 Task: Sort the products by price (lowest first).
Action: Mouse moved to (27, 102)
Screenshot: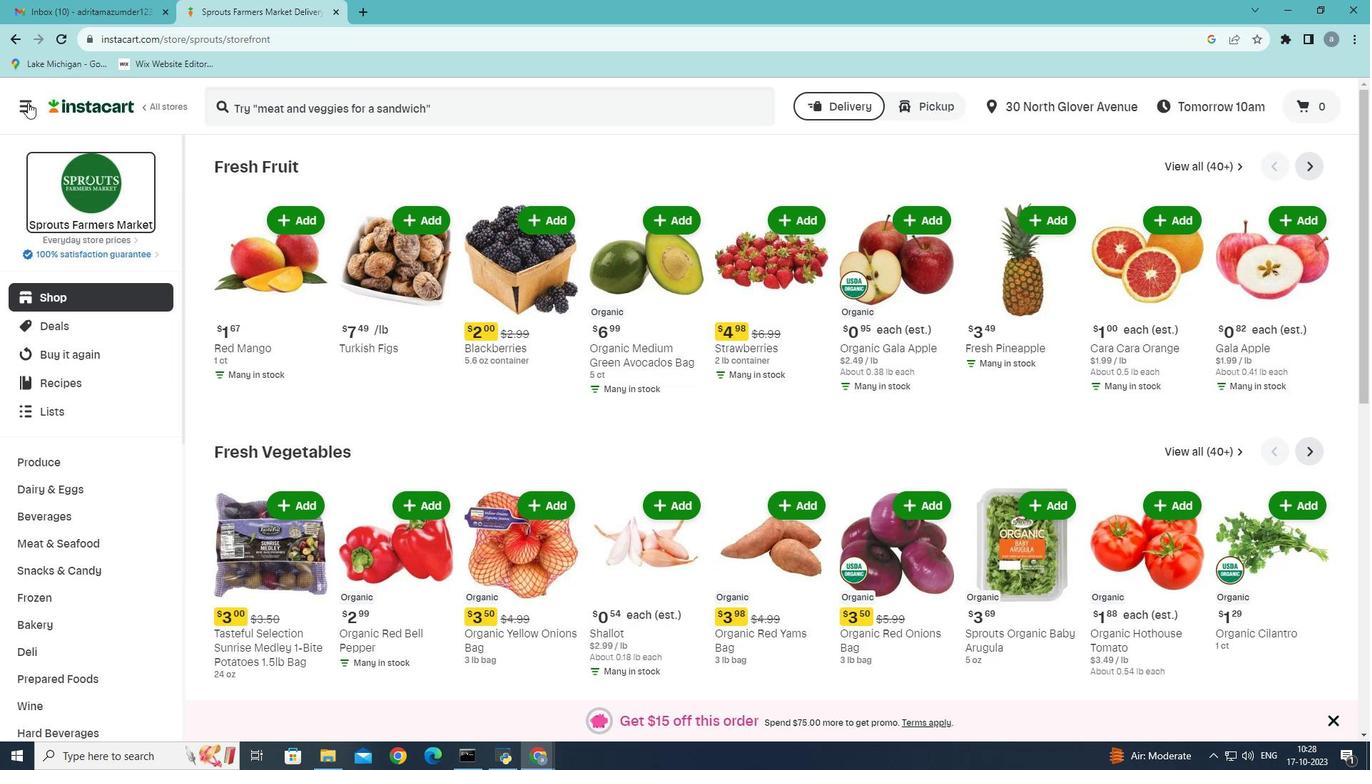 
Action: Mouse pressed left at (27, 102)
Screenshot: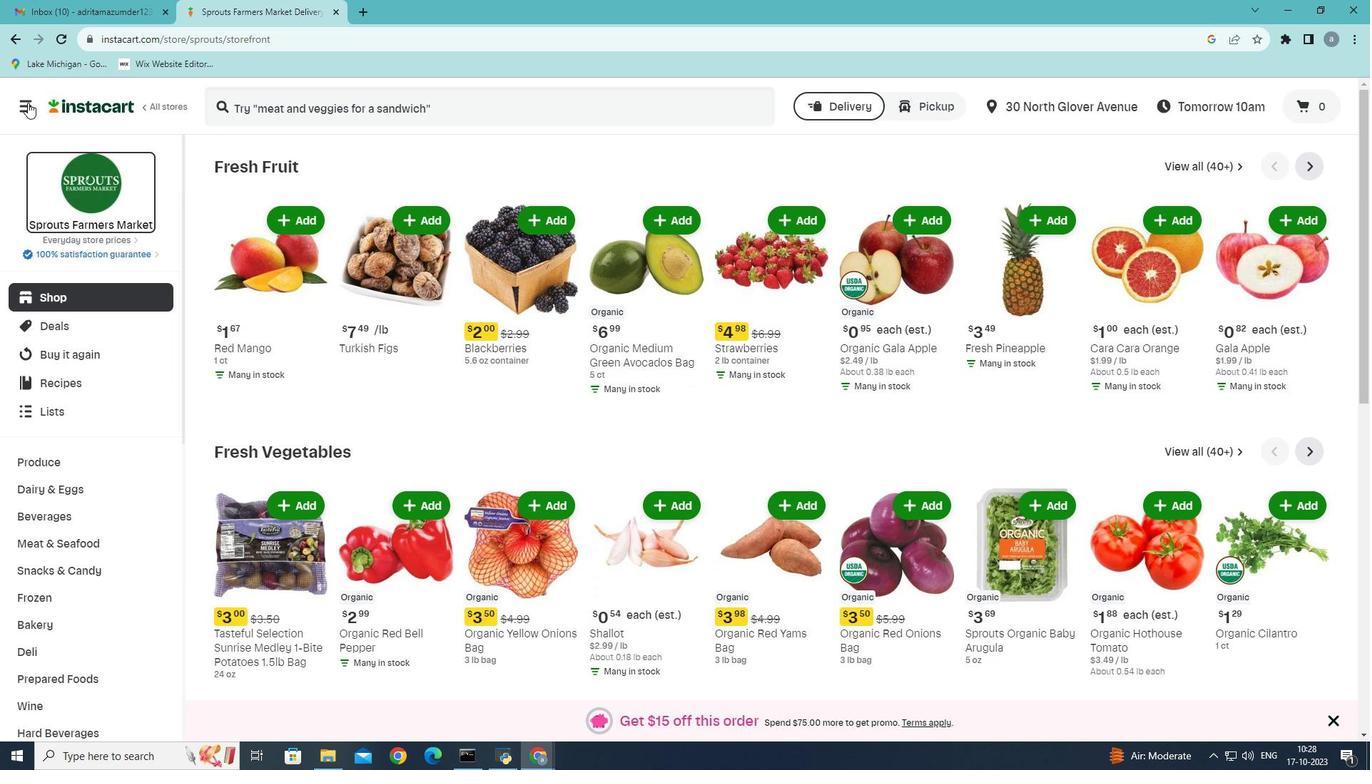 
Action: Mouse moved to (52, 414)
Screenshot: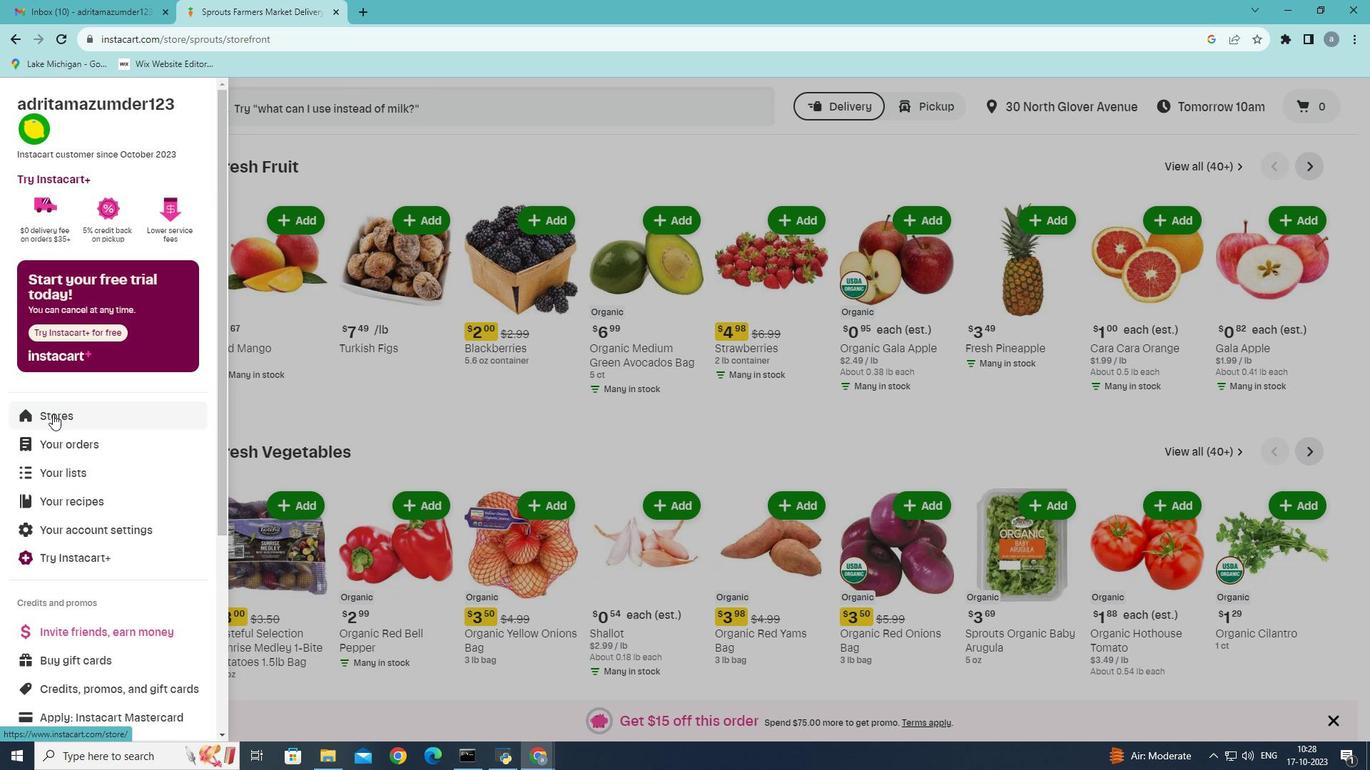 
Action: Mouse pressed left at (52, 414)
Screenshot: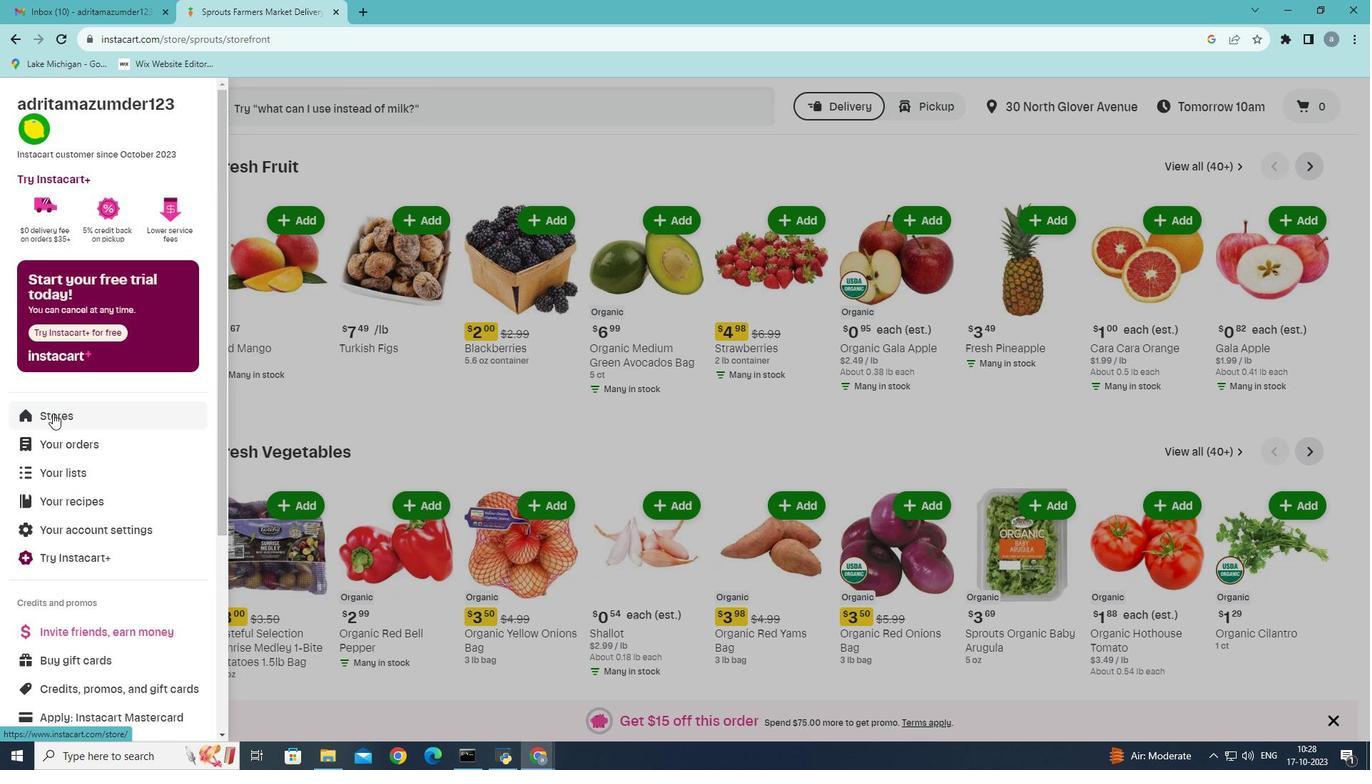 
Action: Mouse moved to (321, 166)
Screenshot: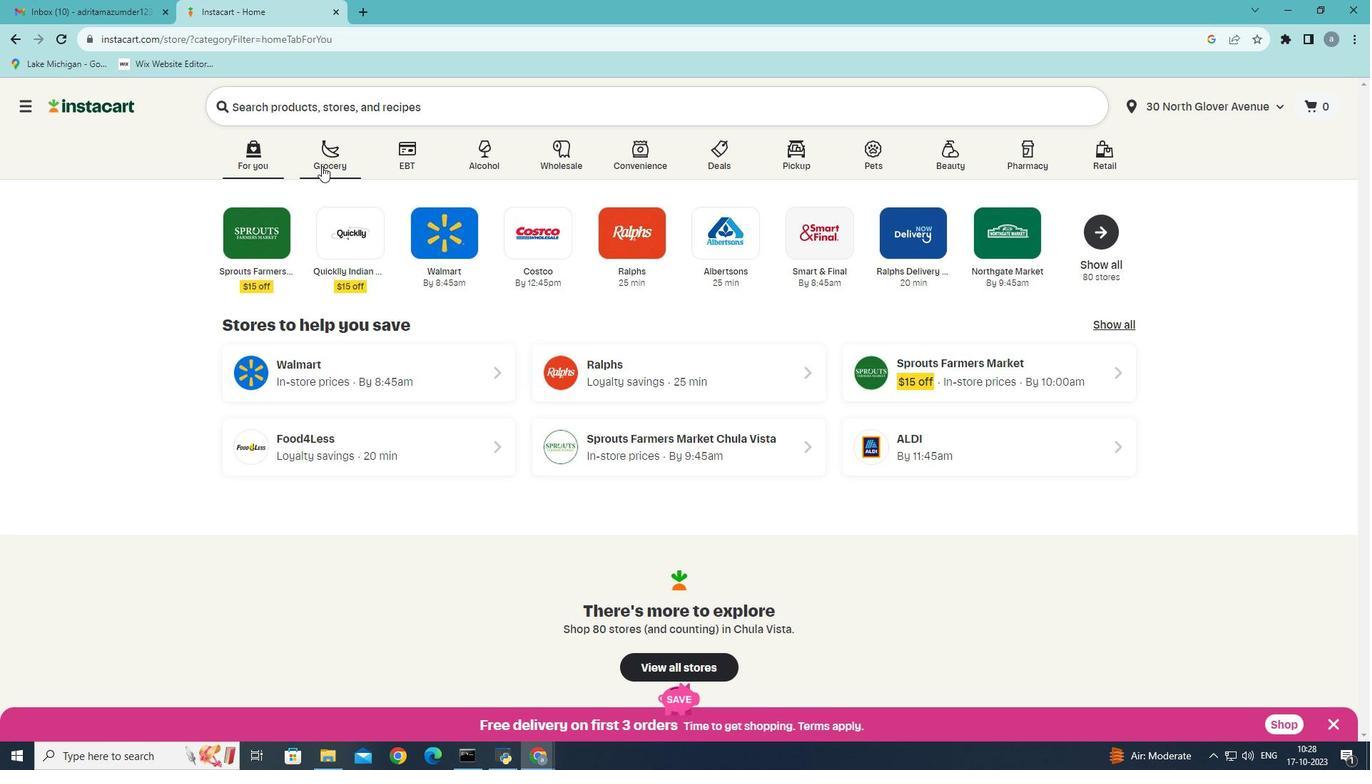 
Action: Mouse pressed left at (321, 166)
Screenshot: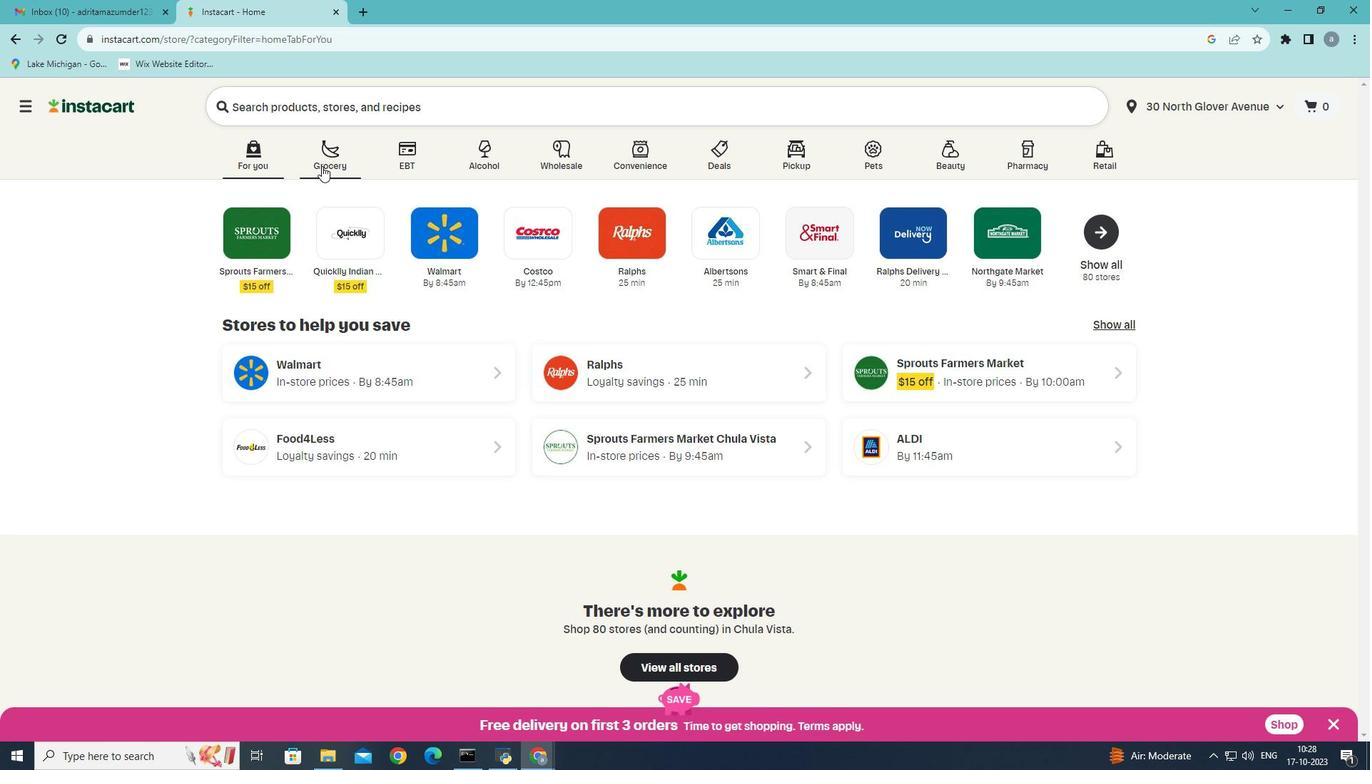 
Action: Mouse moved to (919, 320)
Screenshot: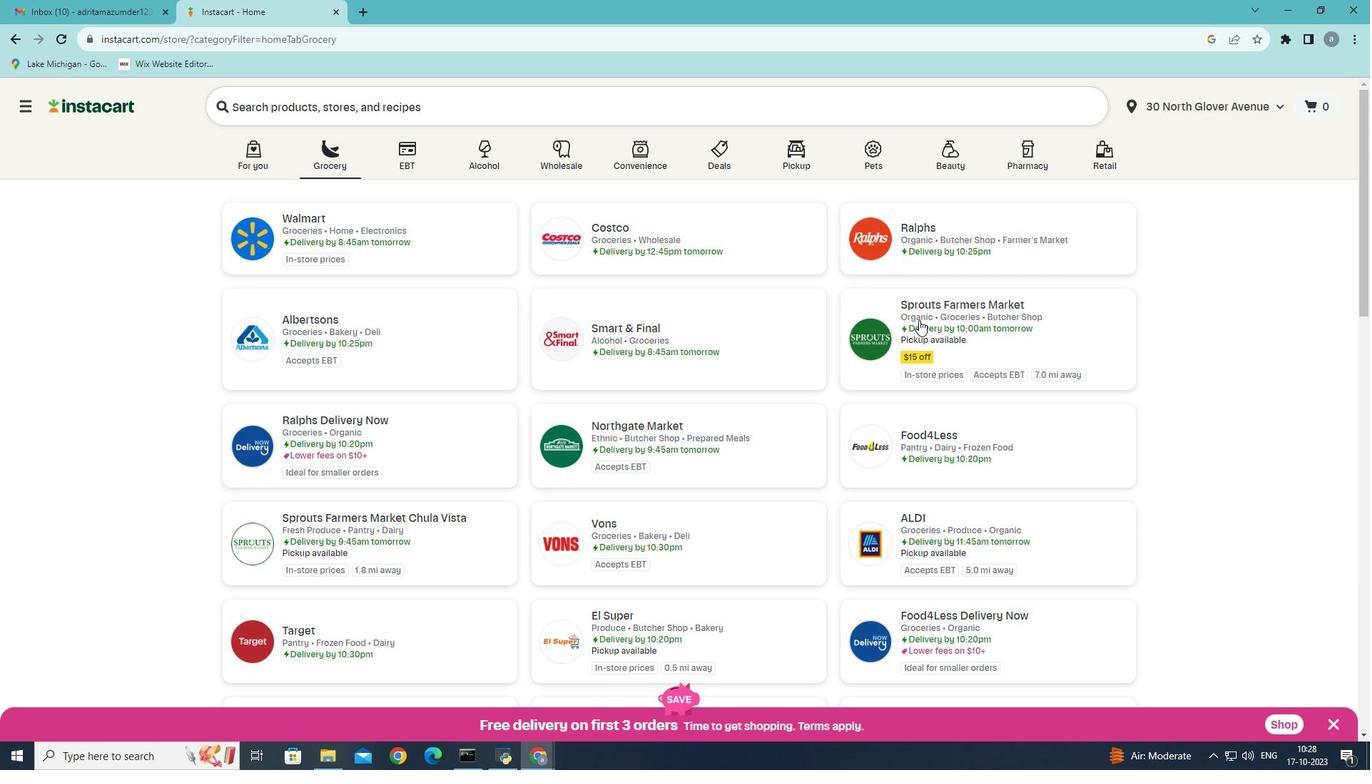 
Action: Mouse pressed left at (919, 320)
Screenshot: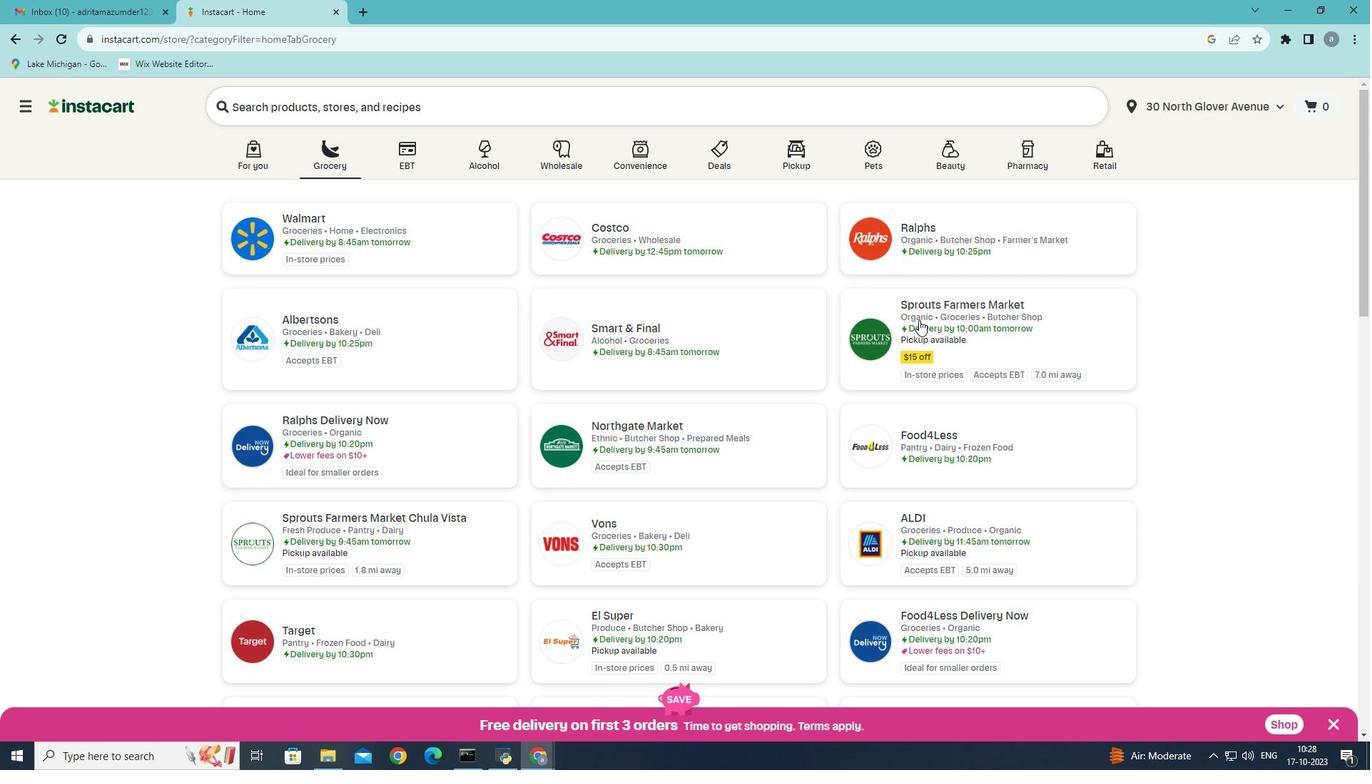 
Action: Mouse moved to (59, 546)
Screenshot: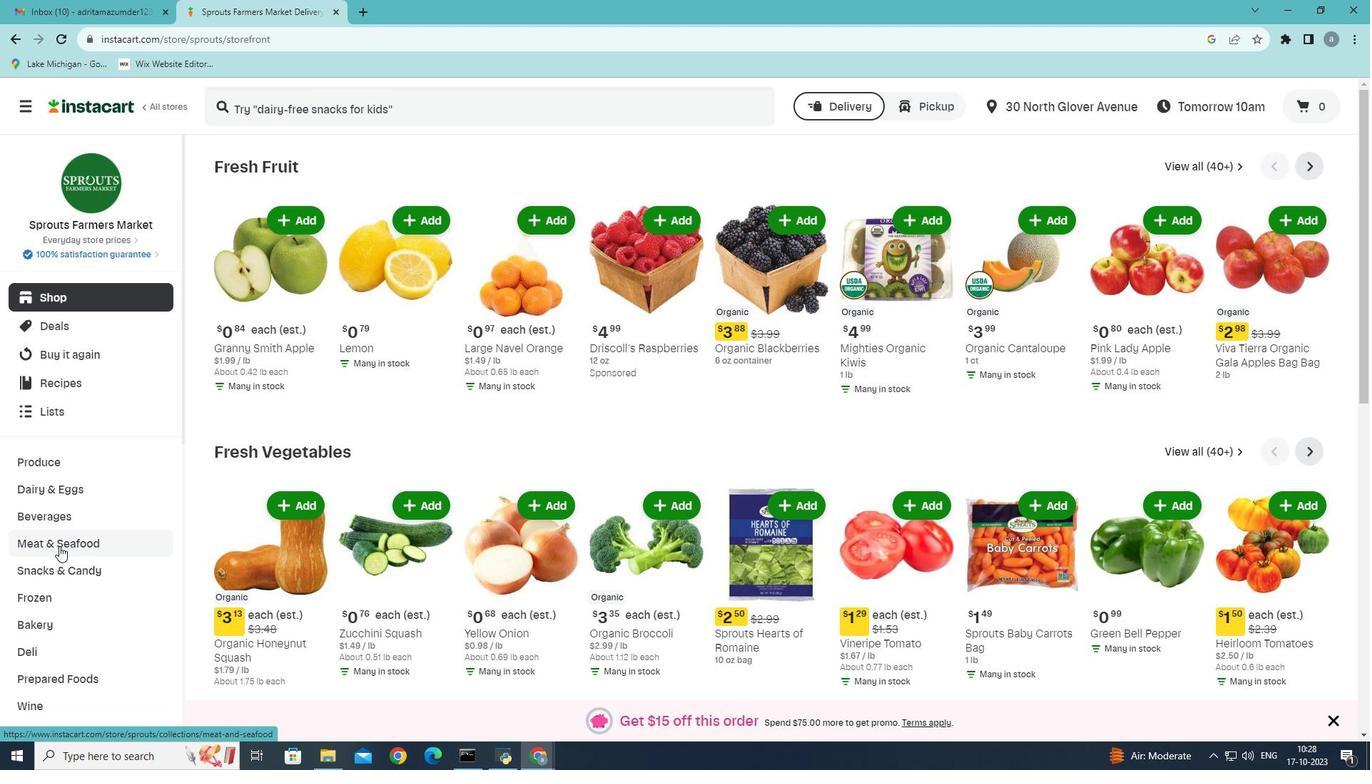 
Action: Mouse pressed left at (59, 546)
Screenshot: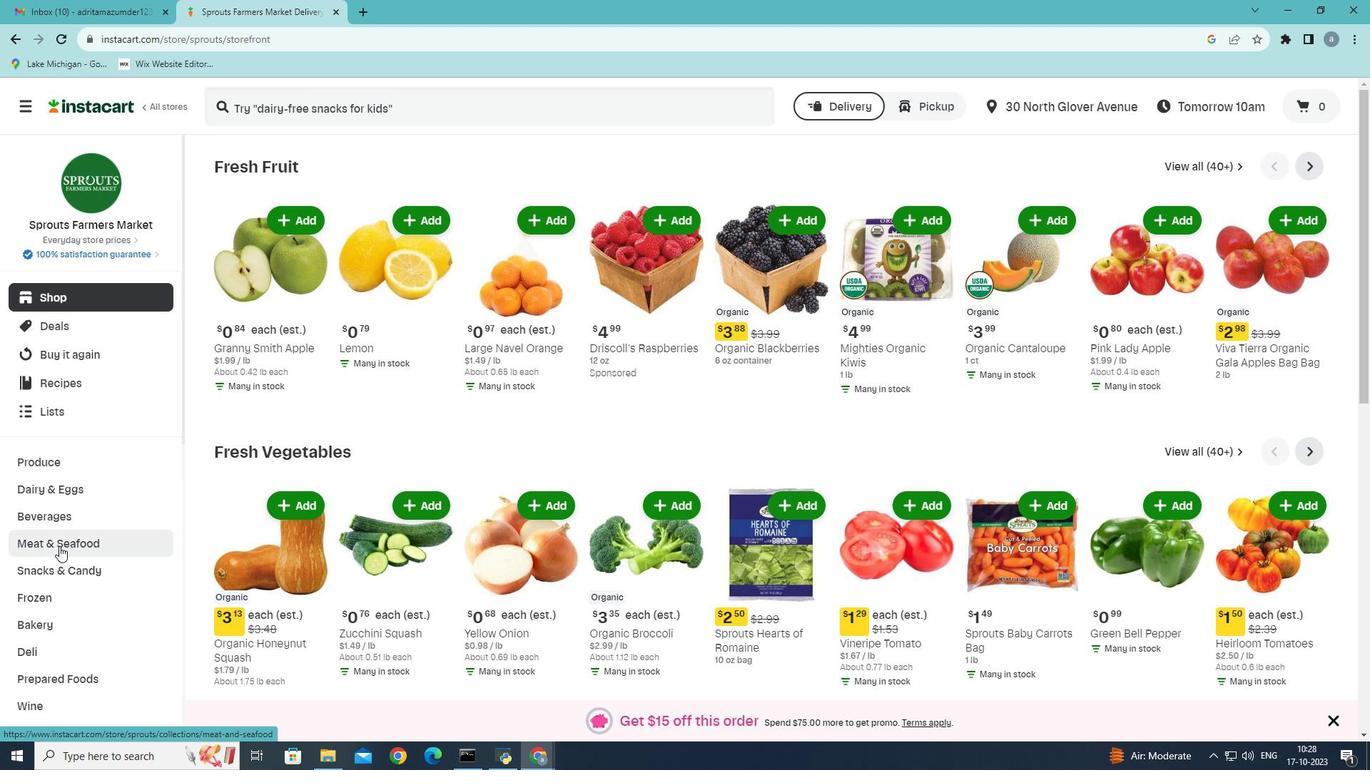 
Action: Mouse moved to (416, 201)
Screenshot: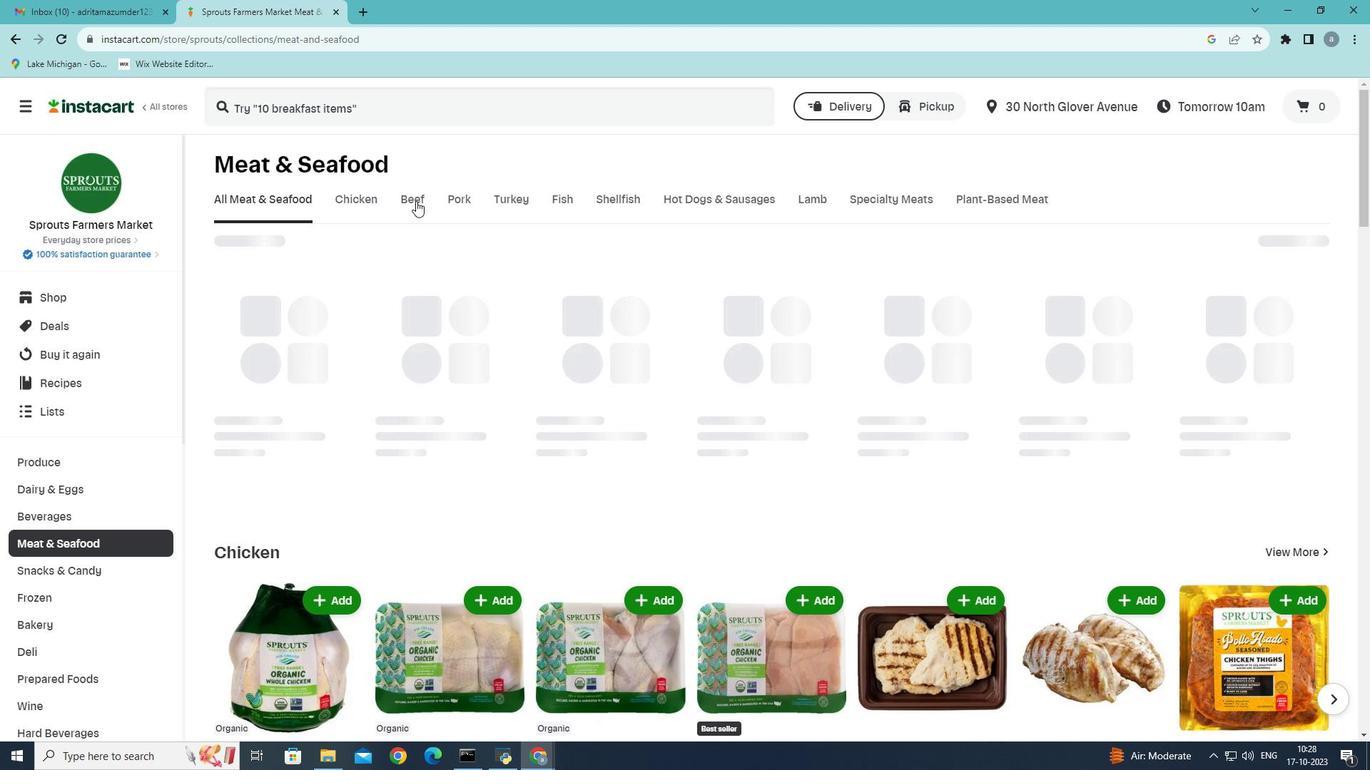 
Action: Mouse pressed left at (416, 201)
Screenshot: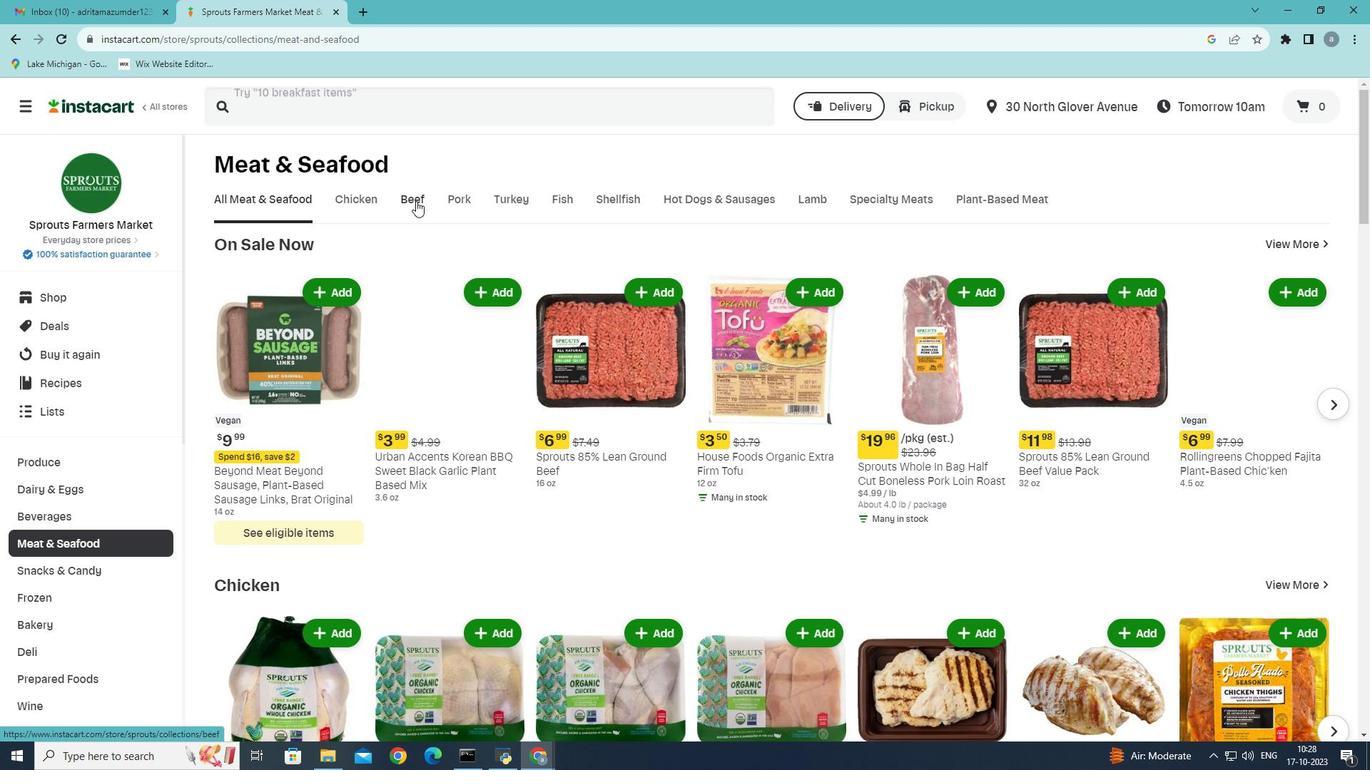 
Action: Mouse moved to (490, 262)
Screenshot: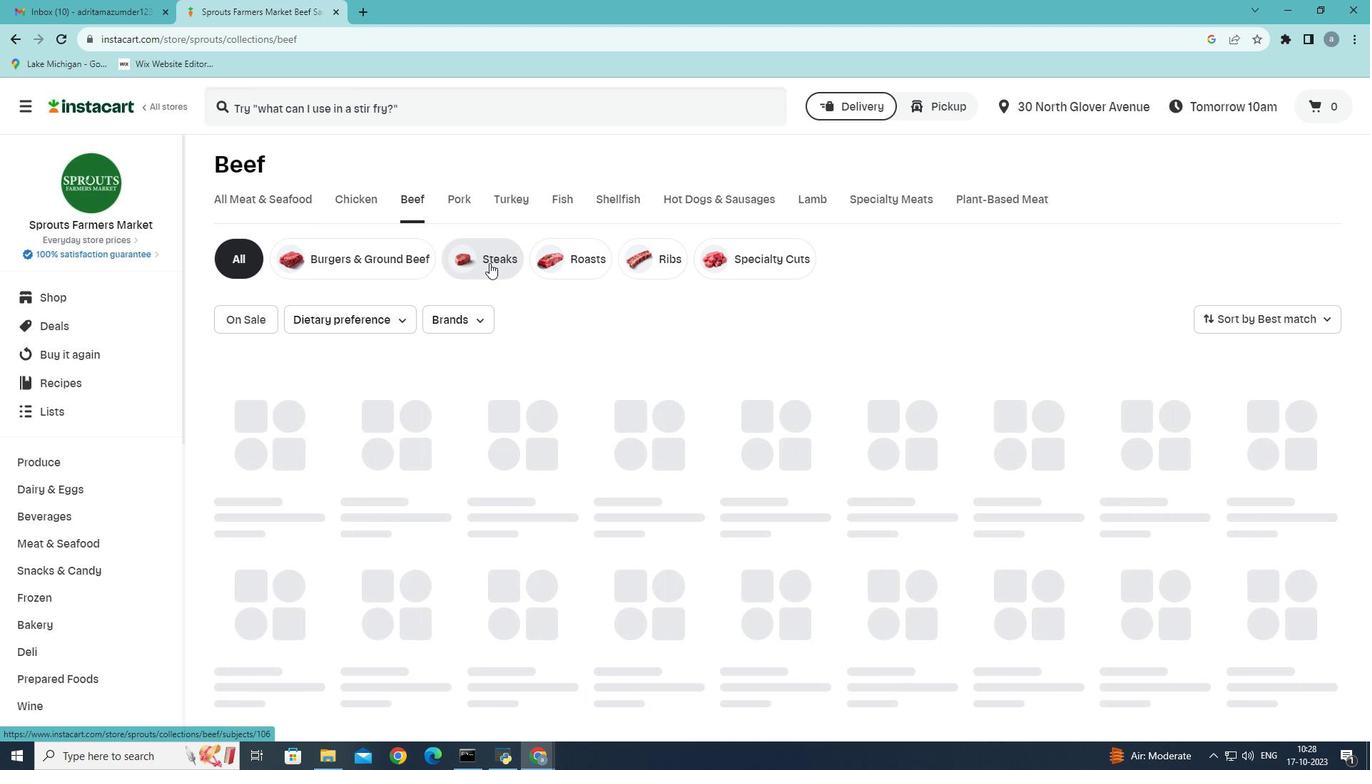 
Action: Mouse pressed left at (490, 262)
Screenshot: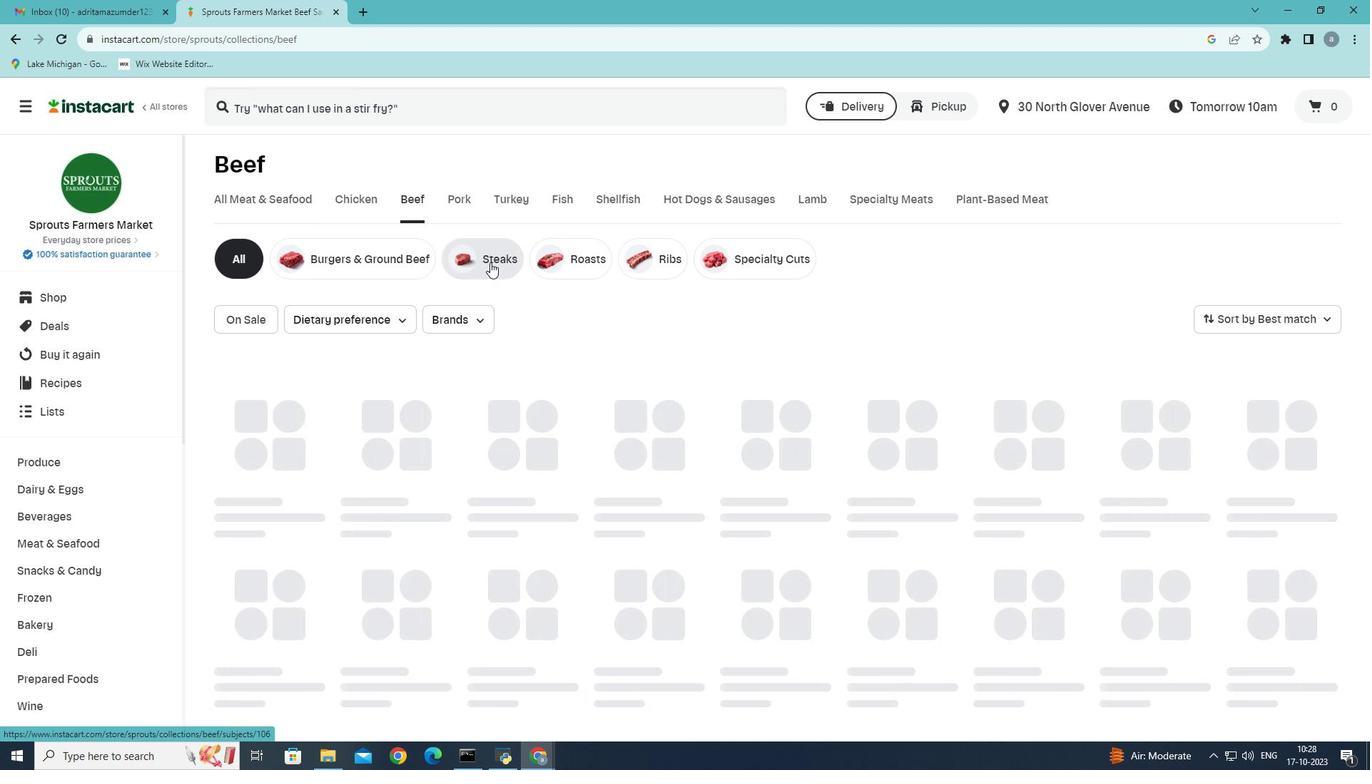
Action: Mouse moved to (1313, 320)
Screenshot: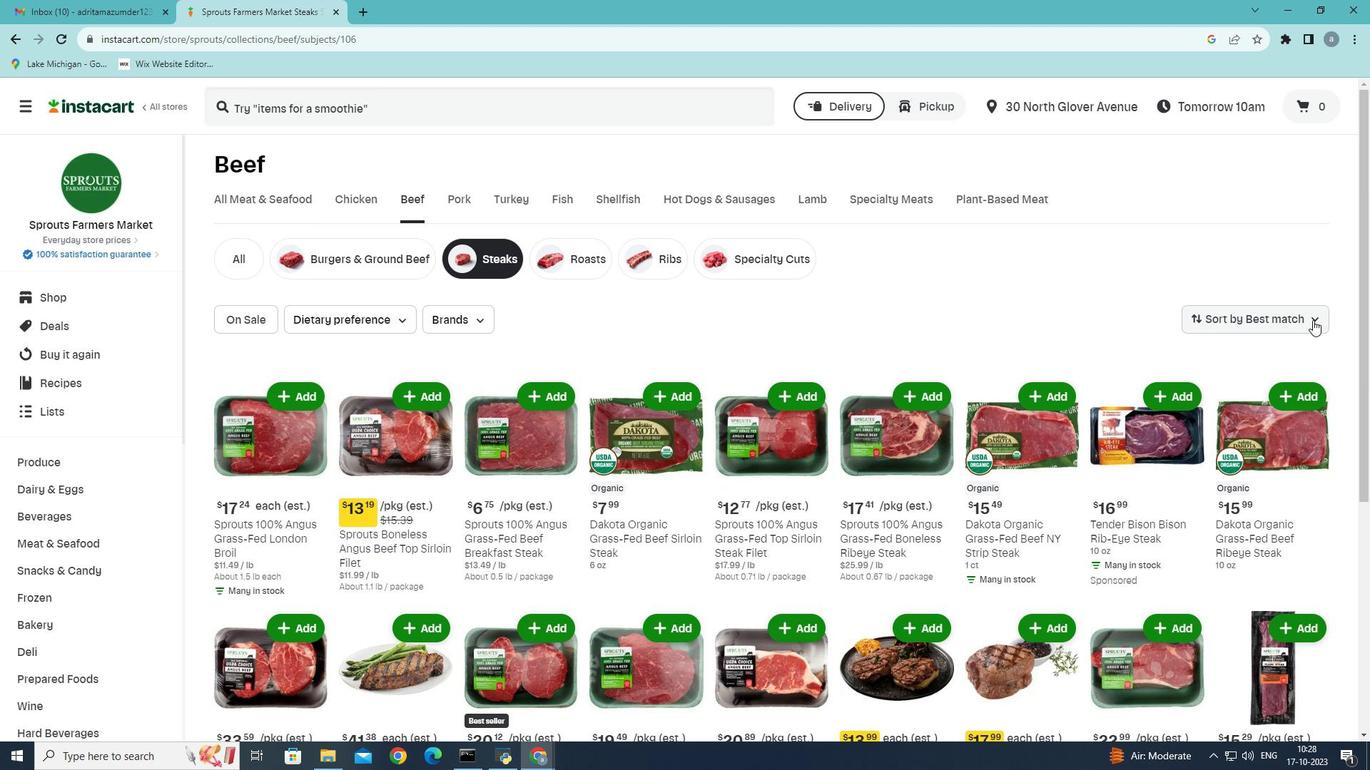 
Action: Mouse pressed left at (1313, 320)
Screenshot: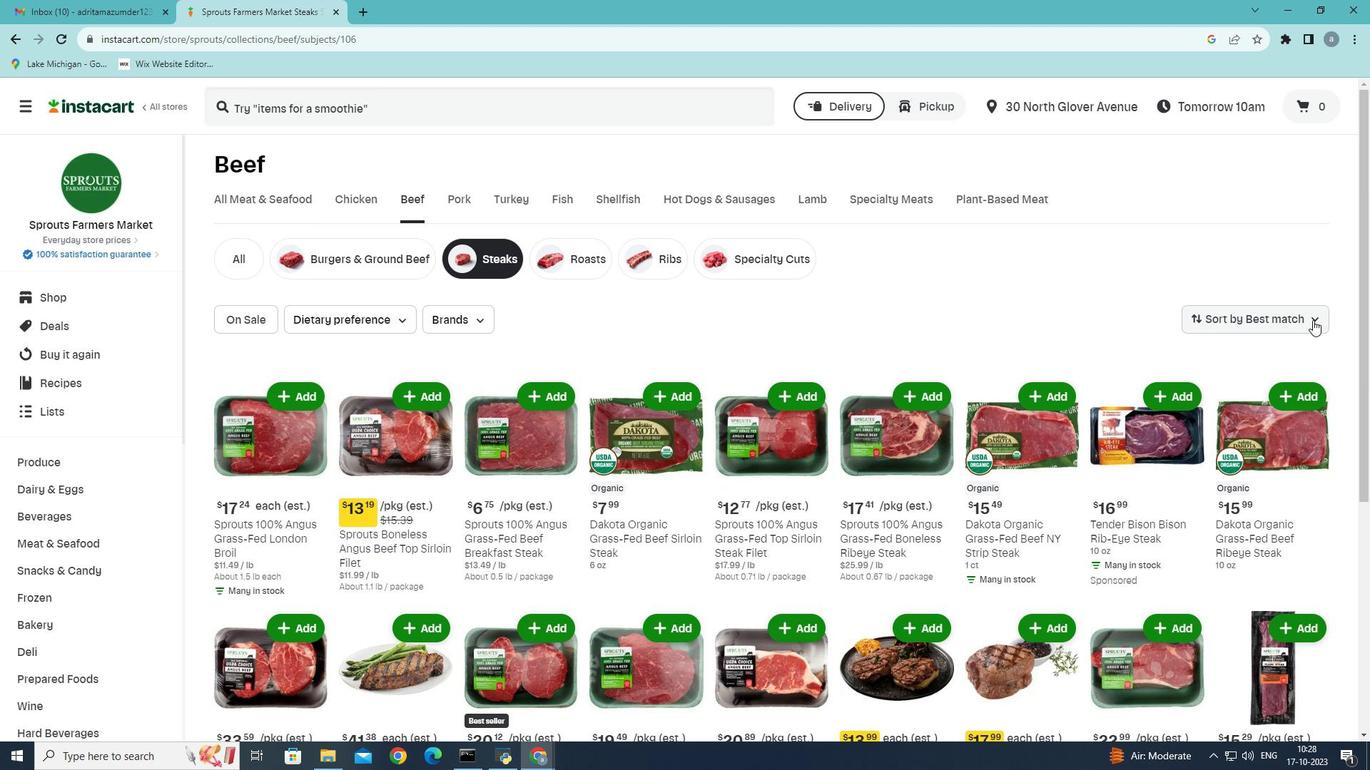 
Action: Mouse moved to (1288, 388)
Screenshot: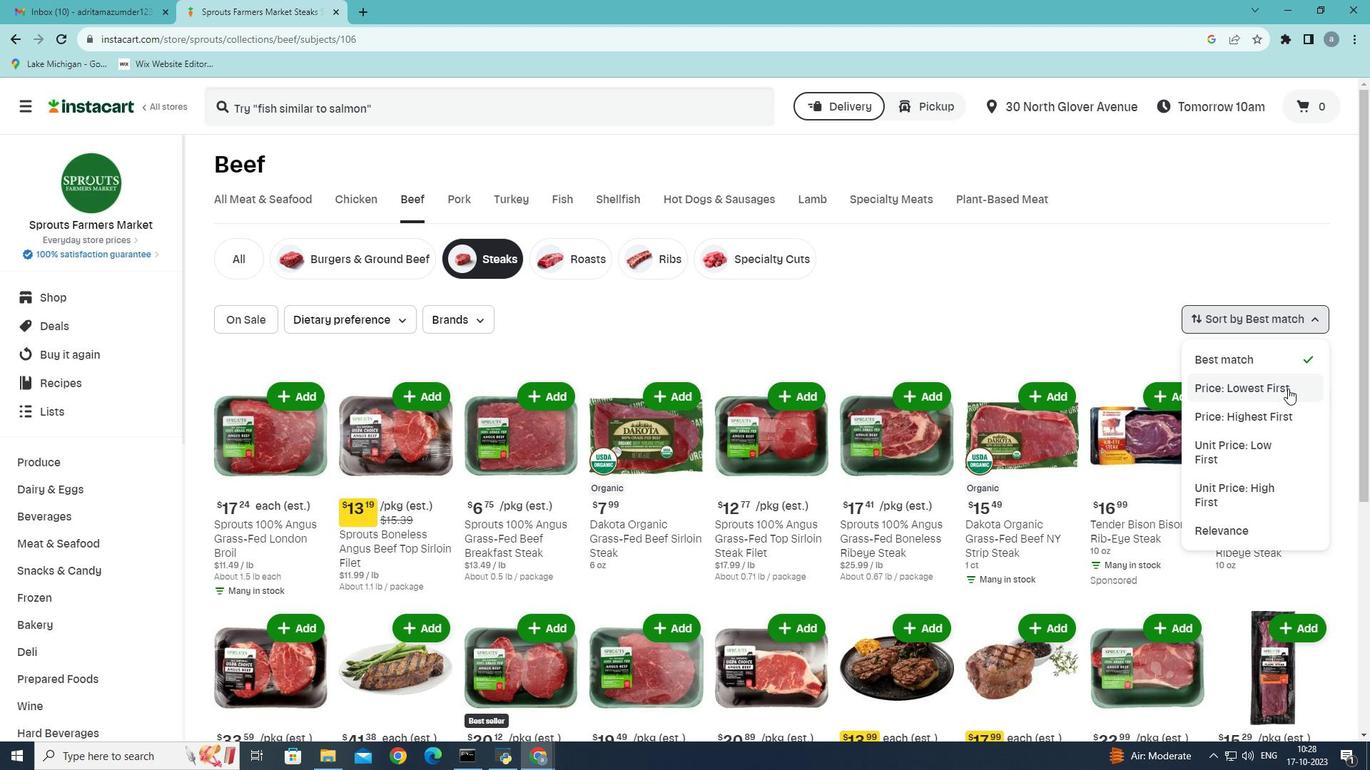 
Action: Mouse pressed left at (1288, 388)
Screenshot: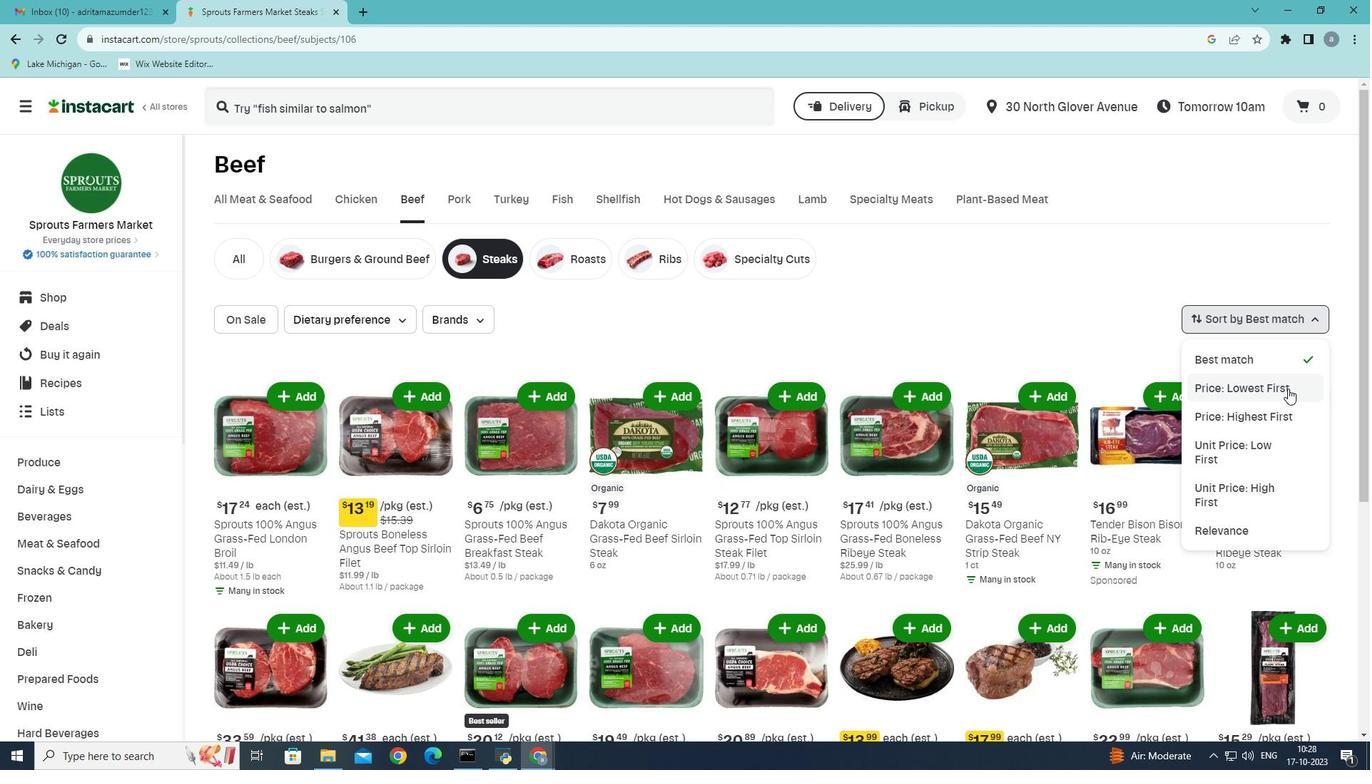 
Action: Mouse moved to (1276, 378)
Screenshot: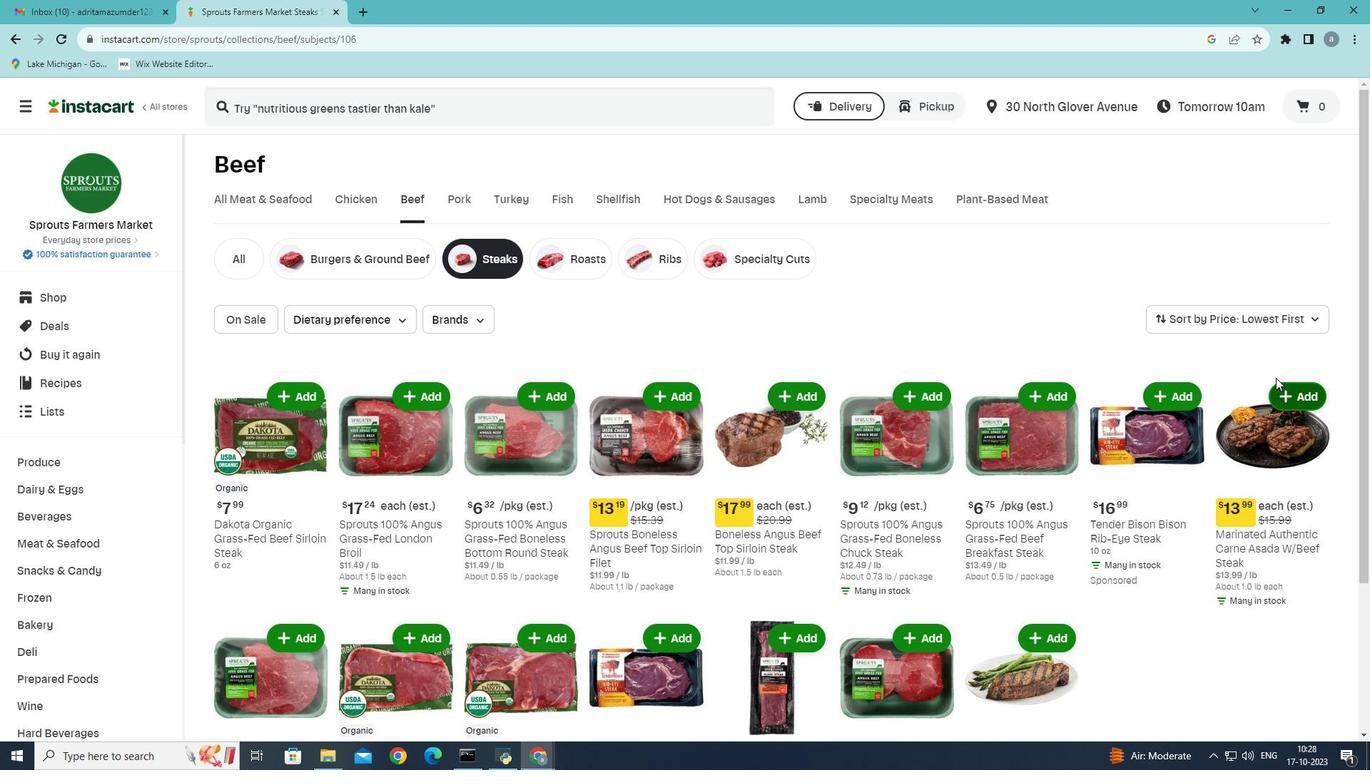 
